 Task: Add Guayaki Organic Passion Terere Beverage to the cart.
Action: Mouse pressed left at (14, 121)
Screenshot: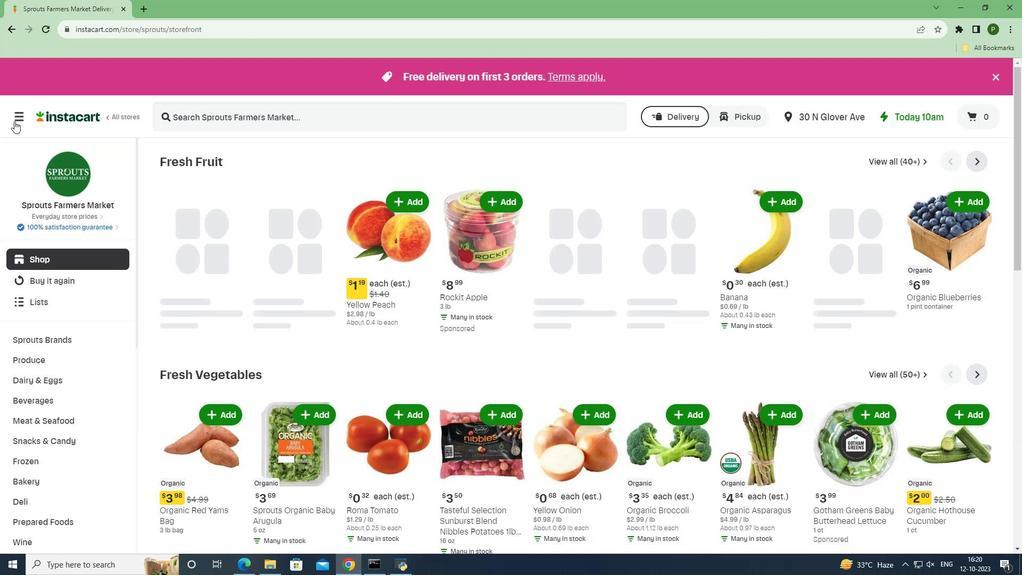
Action: Mouse moved to (46, 291)
Screenshot: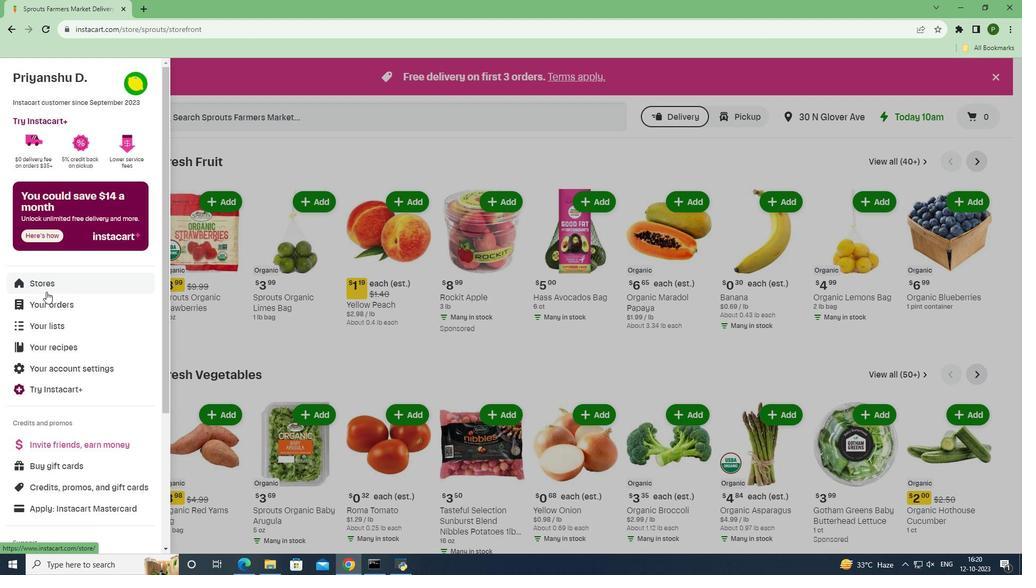 
Action: Mouse pressed left at (46, 291)
Screenshot: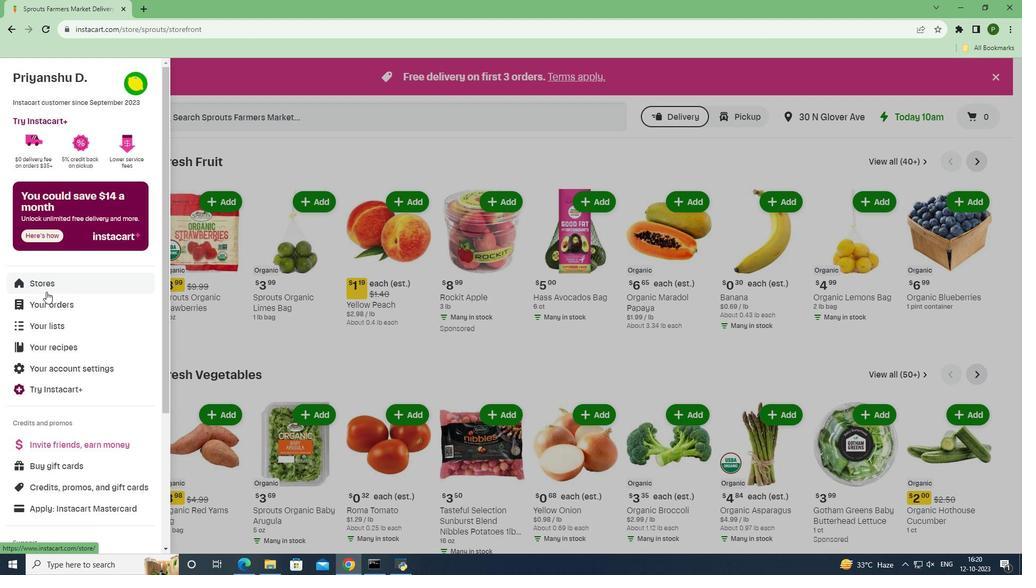 
Action: Mouse moved to (251, 126)
Screenshot: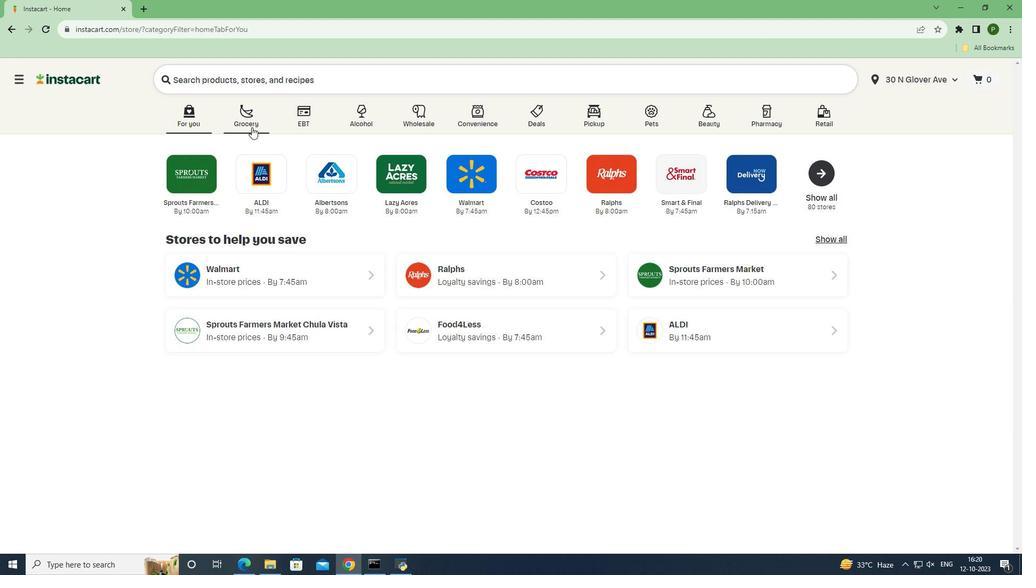 
Action: Mouse pressed left at (251, 126)
Screenshot: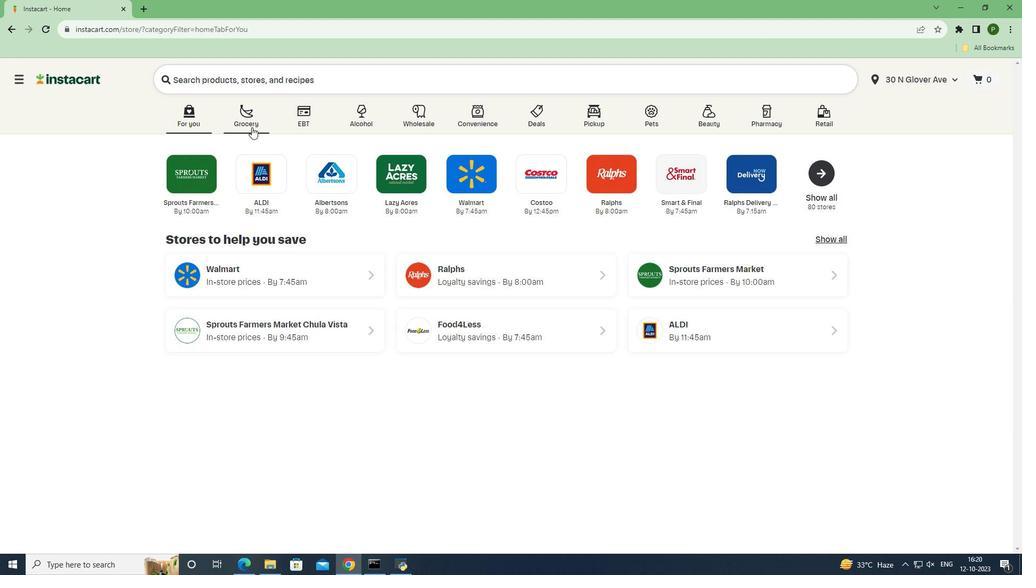 
Action: Mouse moved to (435, 251)
Screenshot: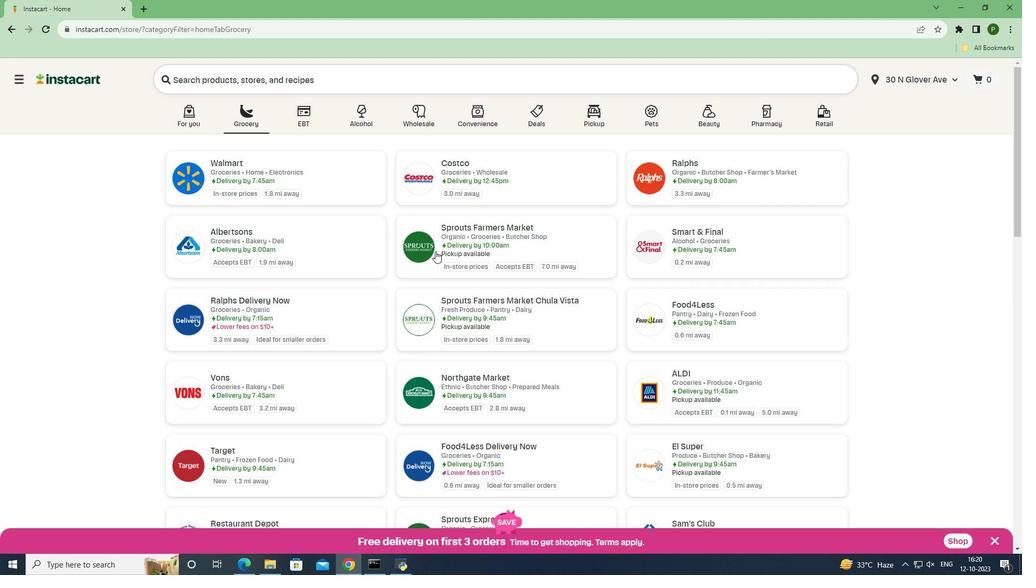 
Action: Mouse pressed left at (435, 251)
Screenshot: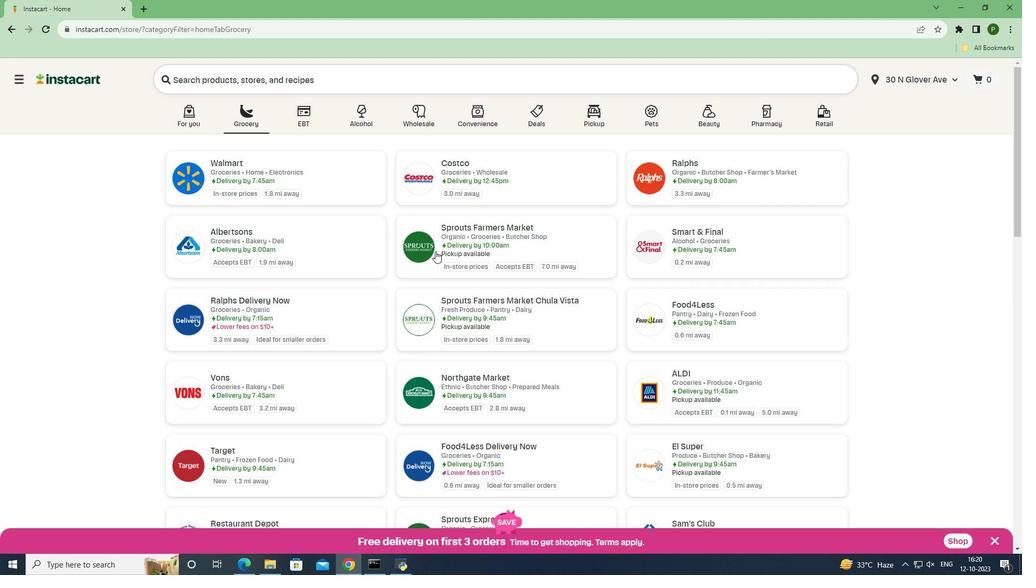 
Action: Mouse moved to (46, 400)
Screenshot: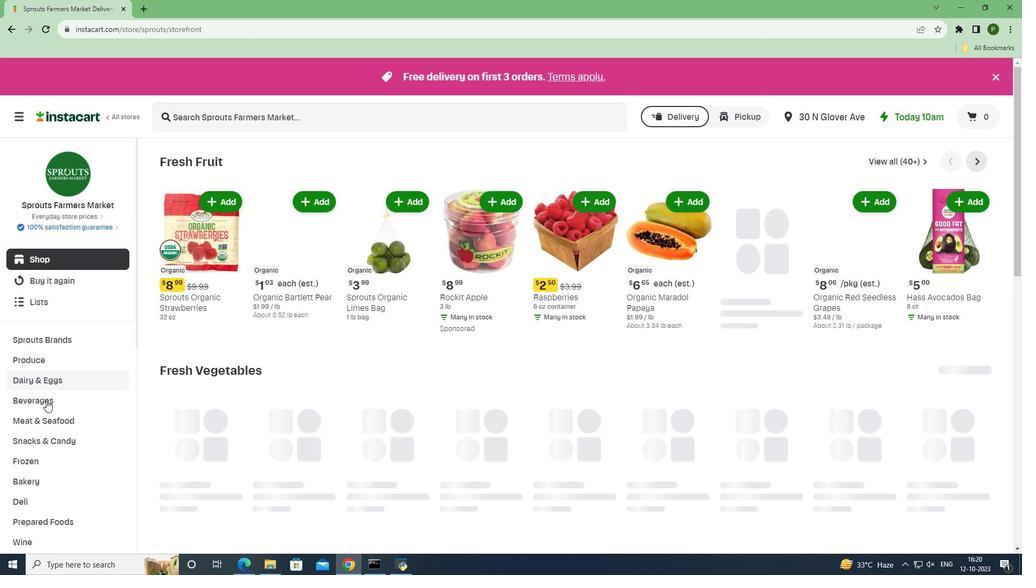 
Action: Mouse pressed left at (46, 400)
Screenshot: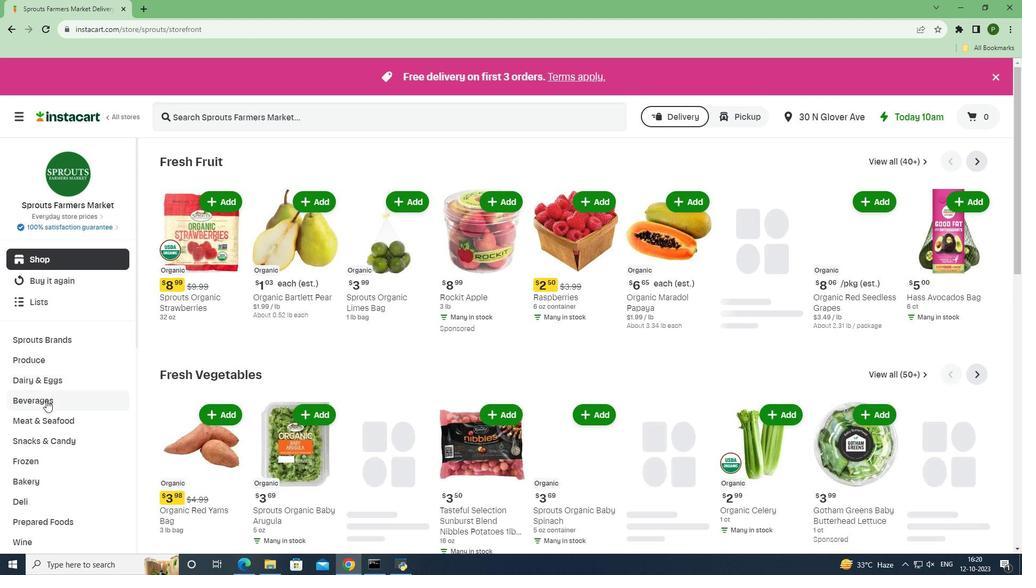 
Action: Mouse moved to (566, 181)
Screenshot: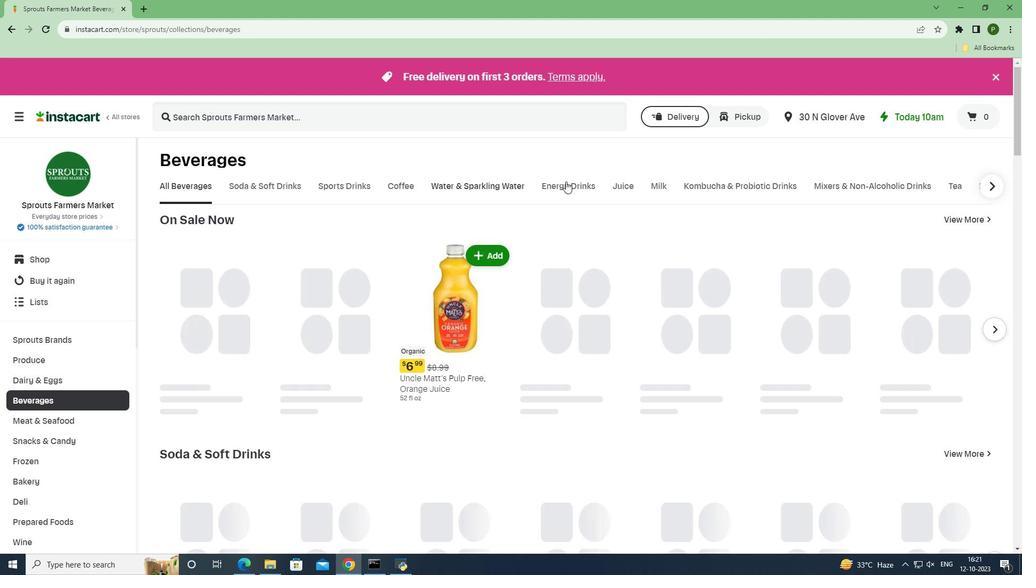 
Action: Mouse pressed left at (566, 181)
Screenshot: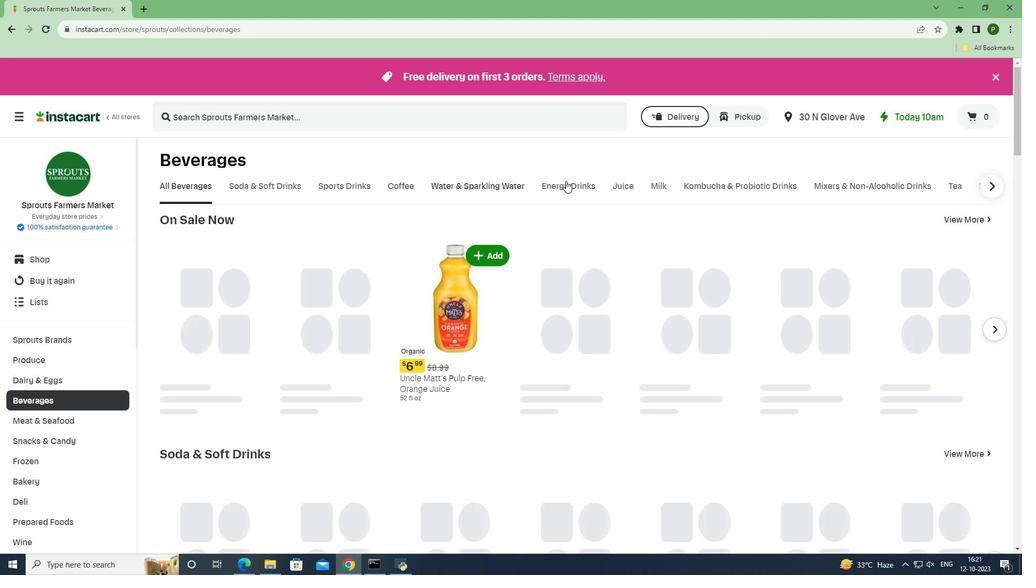 
Action: Mouse moved to (267, 117)
Screenshot: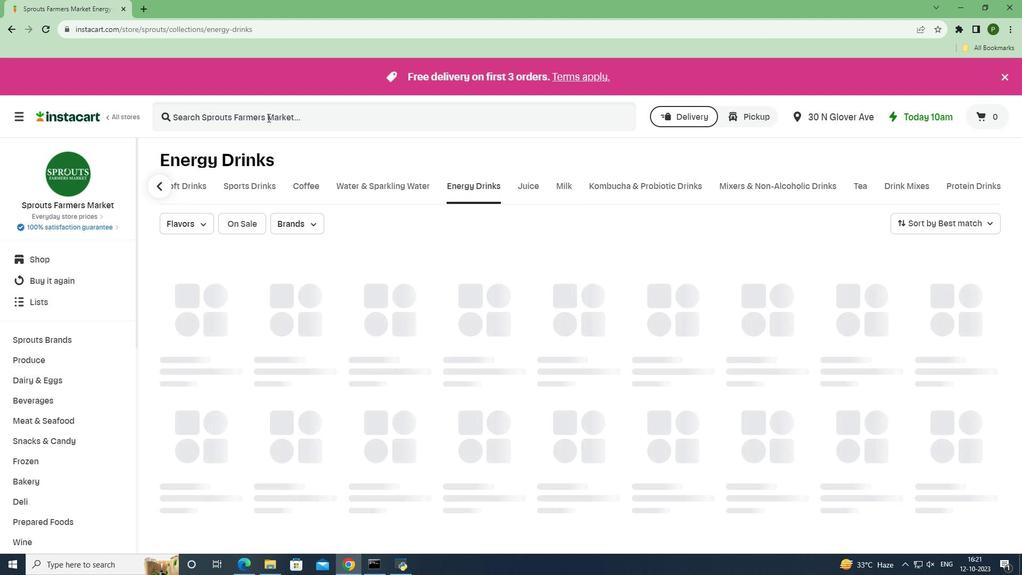 
Action: Mouse pressed left at (267, 117)
Screenshot: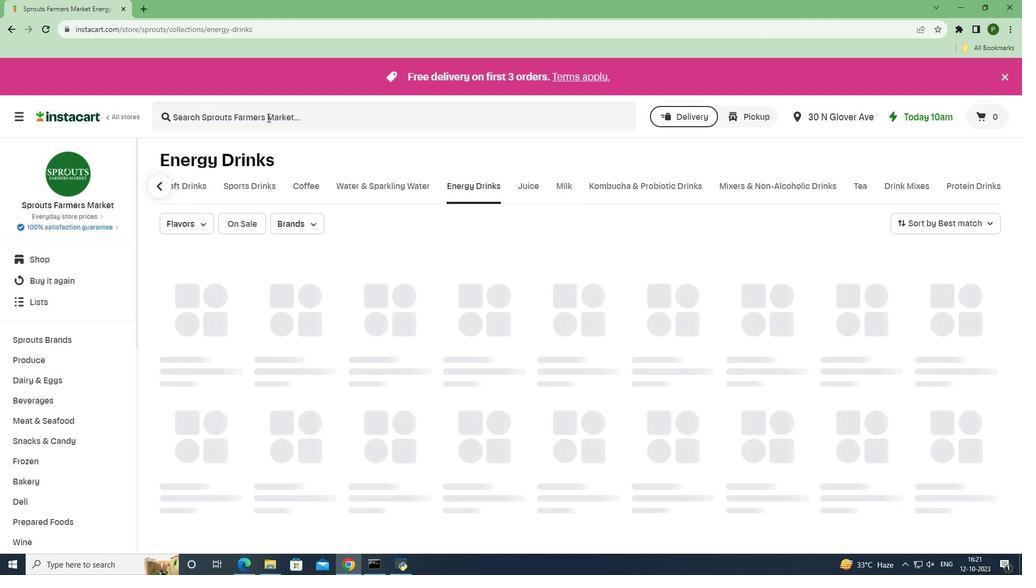 
Action: Key pressed <Key.caps_lock>G<Key.caps_lock>a<Key.backspace>uayaki<Key.space><Key.caps_lock>O<Key.caps_lock>rganic<Key.space><Key.caps_lock>P<Key.caps_lock>assion<Key.space><Key.caps_lock>T<Key.caps_lock>erere<Key.space><Key.caps_lock>B<Key.caps_lock>everage<Key.space><Key.enter>
Screenshot: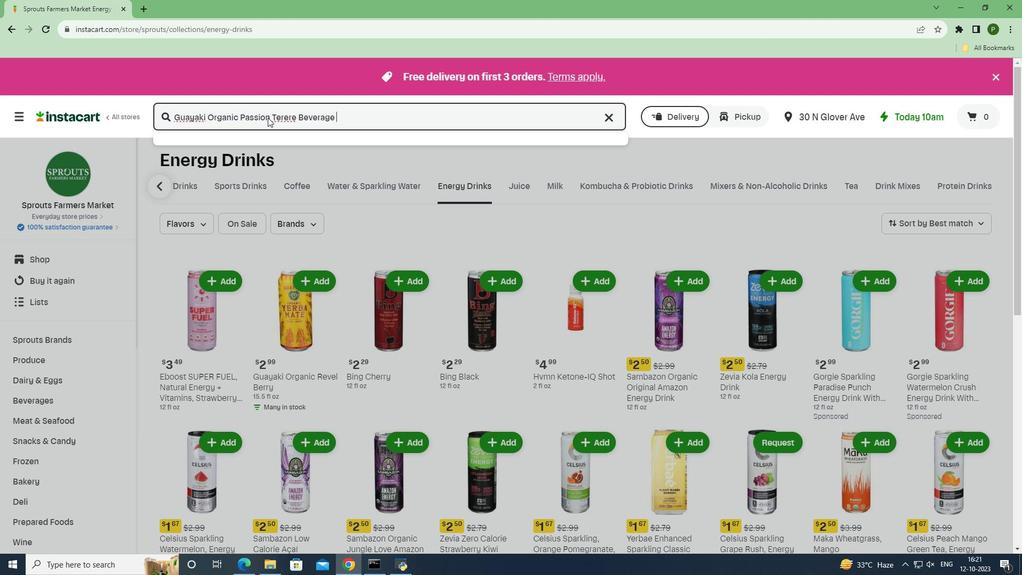 
Action: Mouse moved to (288, 224)
Screenshot: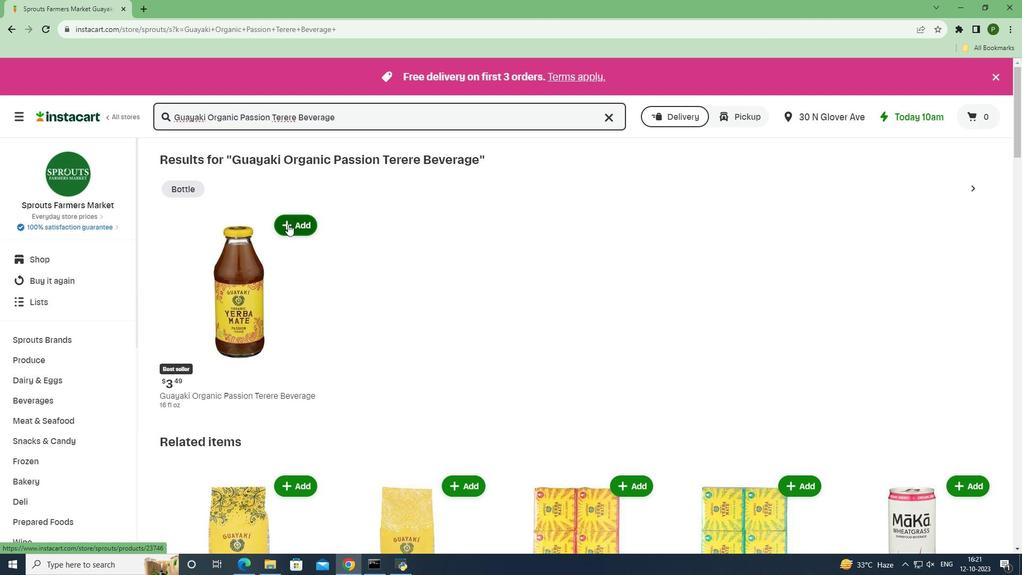 
Action: Mouse pressed left at (288, 224)
Screenshot: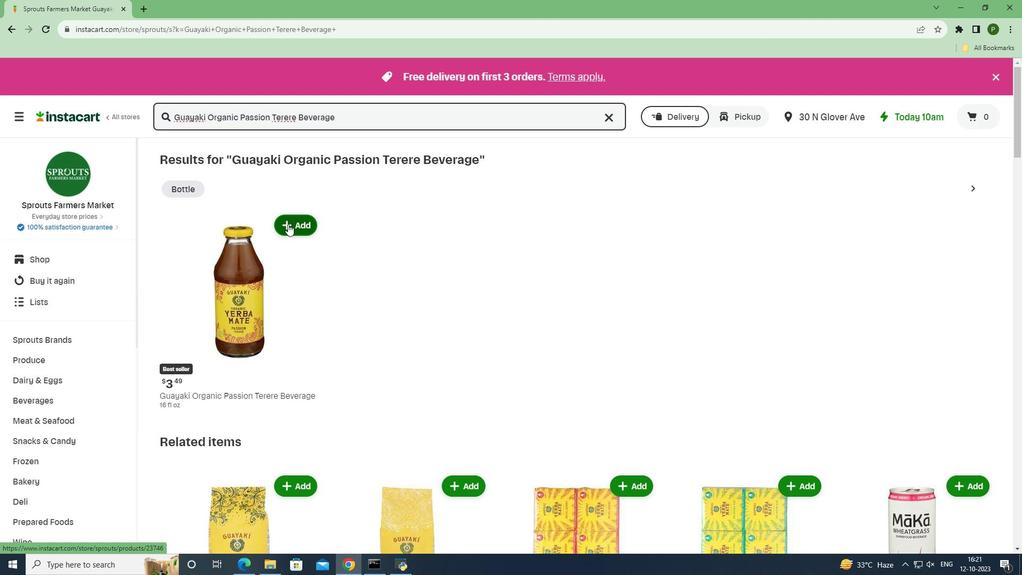 
Action: Mouse moved to (327, 283)
Screenshot: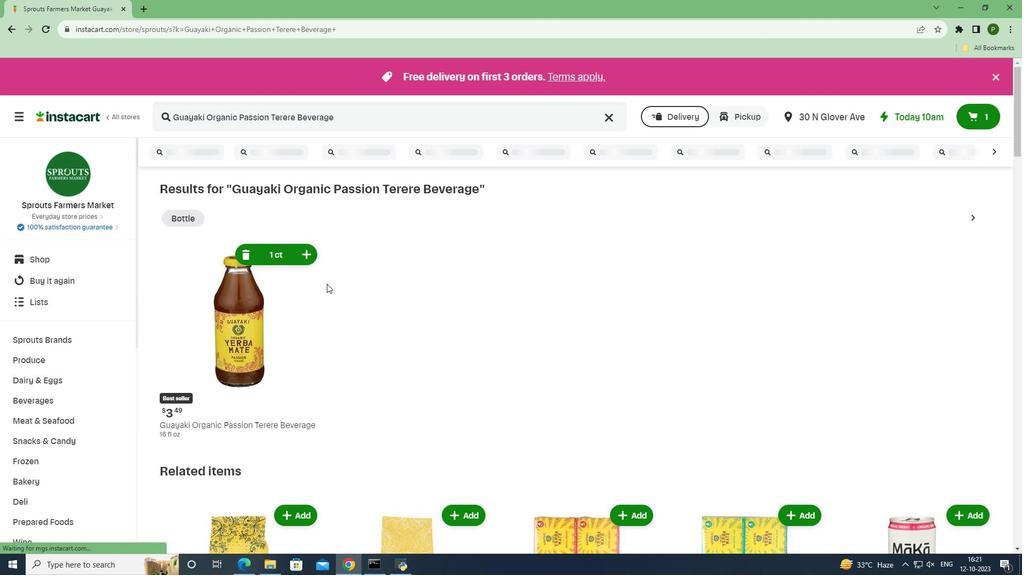 
